 Task: Set the subtitle format in the text subtitle parser to "sami".
Action: Mouse moved to (102, 15)
Screenshot: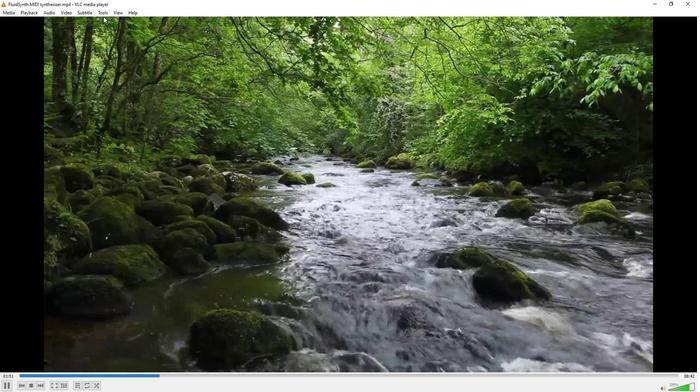 
Action: Mouse pressed left at (102, 15)
Screenshot: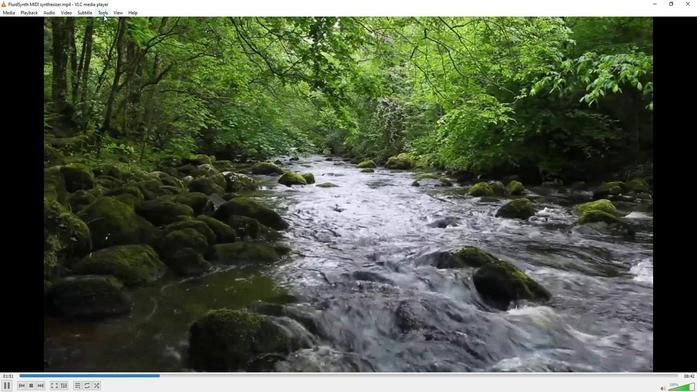 
Action: Mouse moved to (121, 98)
Screenshot: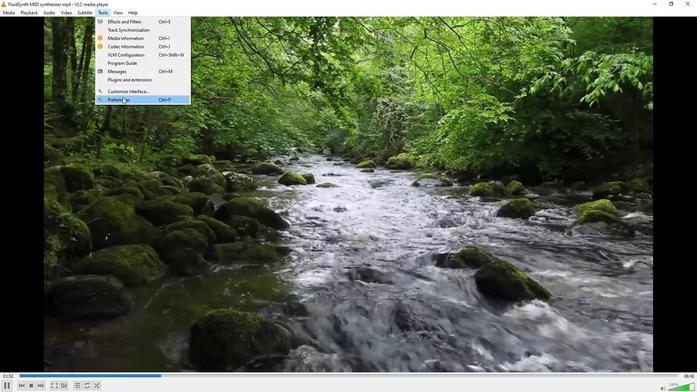 
Action: Mouse pressed left at (121, 98)
Screenshot: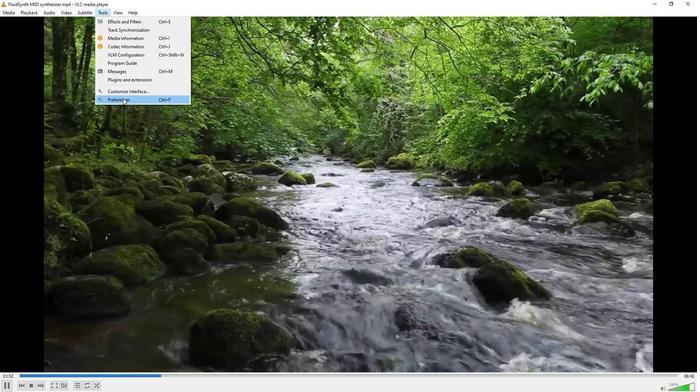 
Action: Mouse moved to (194, 302)
Screenshot: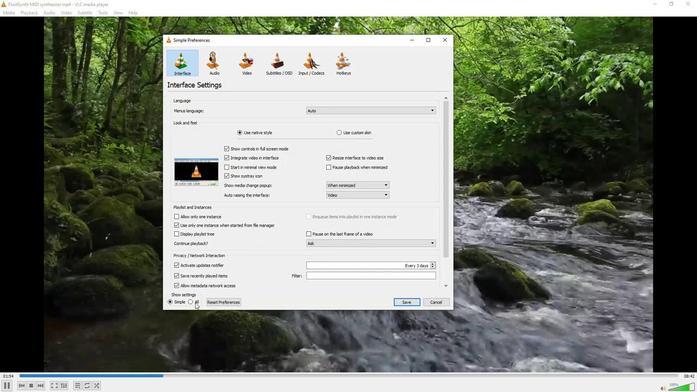 
Action: Mouse pressed left at (194, 302)
Screenshot: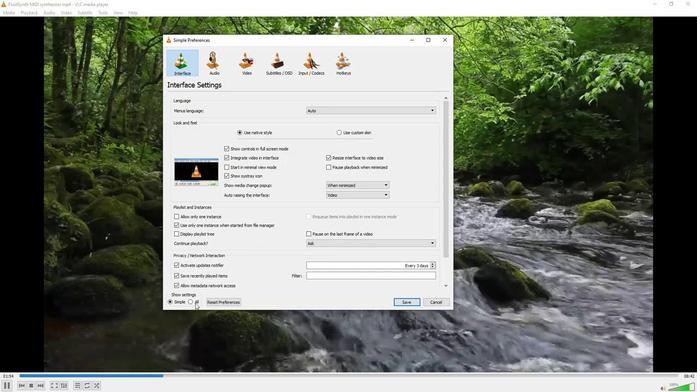 
Action: Mouse moved to (177, 197)
Screenshot: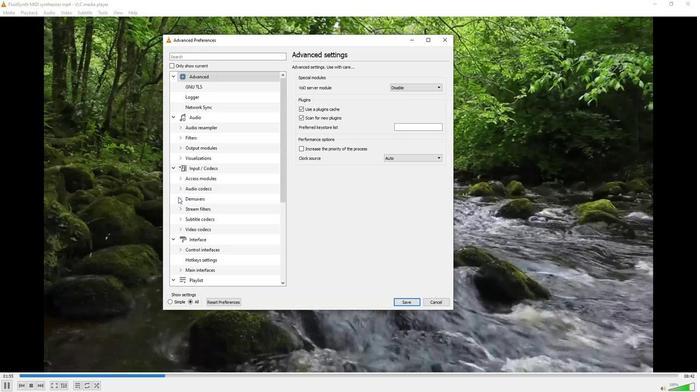 
Action: Mouse pressed left at (177, 197)
Screenshot: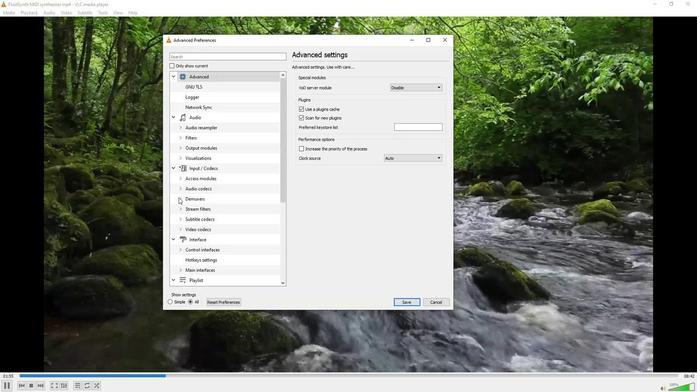 
Action: Mouse moved to (208, 223)
Screenshot: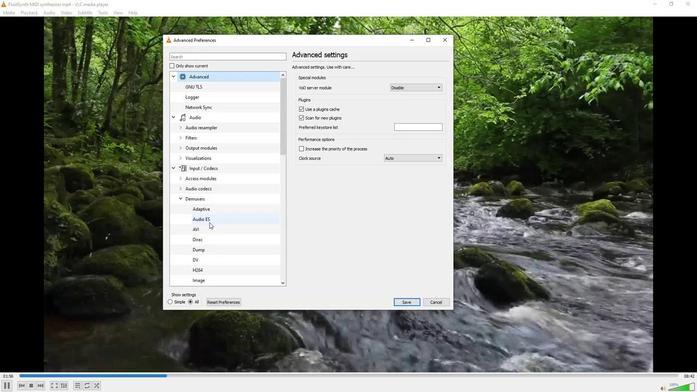 
Action: Mouse scrolled (208, 223) with delta (0, 0)
Screenshot: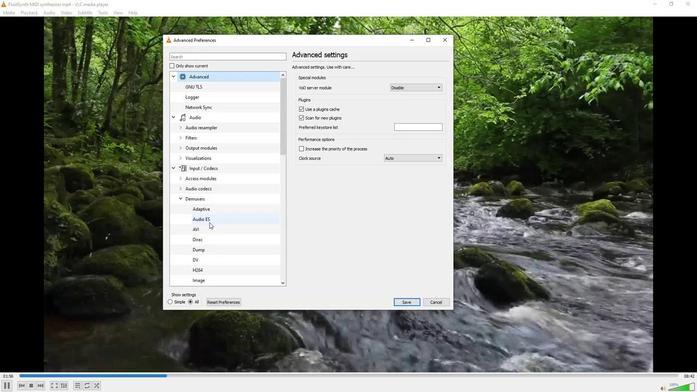 
Action: Mouse moved to (208, 224)
Screenshot: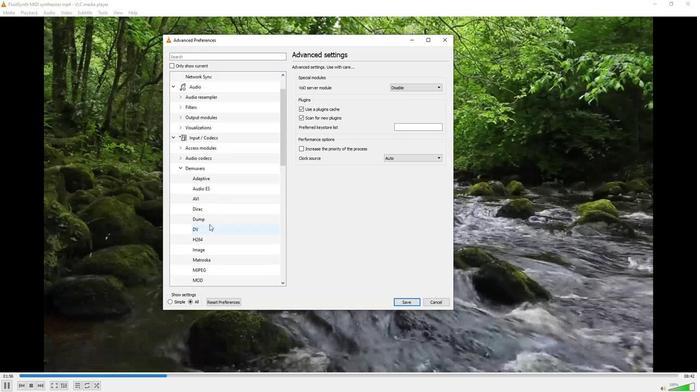 
Action: Mouse scrolled (208, 224) with delta (0, 0)
Screenshot: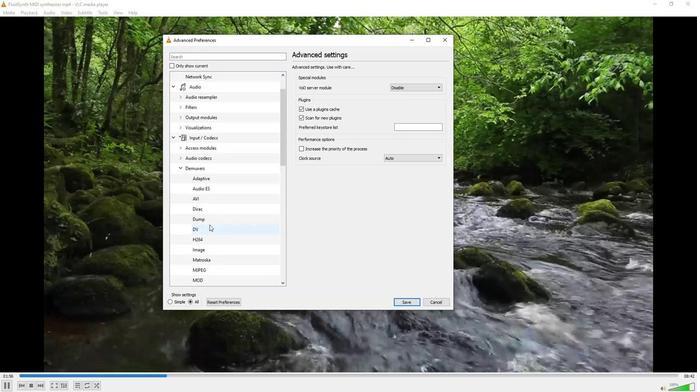 
Action: Mouse scrolled (208, 224) with delta (0, 0)
Screenshot: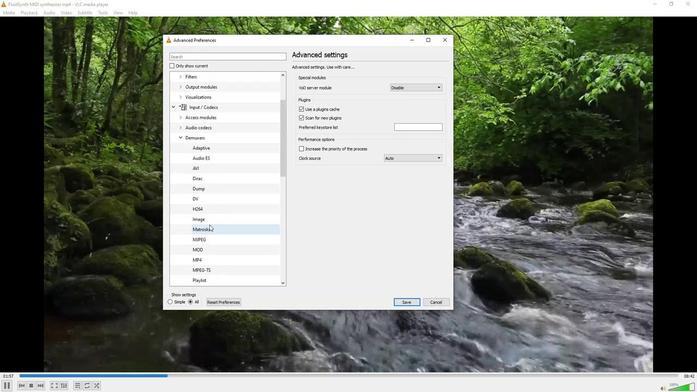 
Action: Mouse moved to (208, 225)
Screenshot: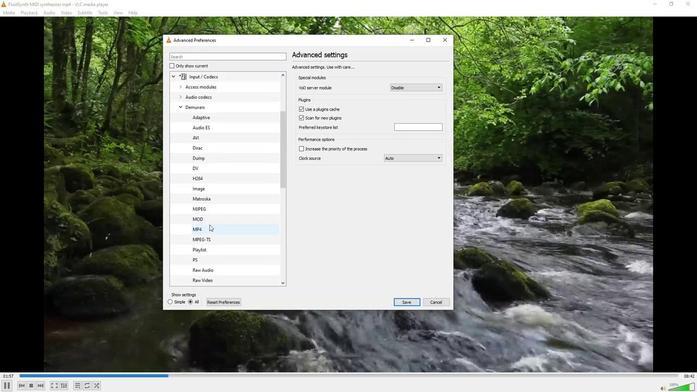 
Action: Mouse scrolled (208, 225) with delta (0, 0)
Screenshot: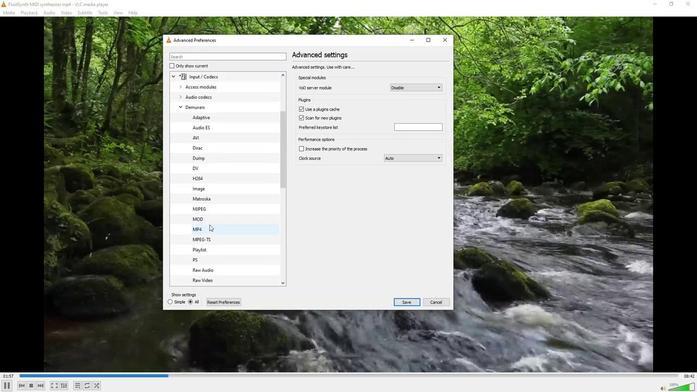 
Action: Mouse moved to (205, 277)
Screenshot: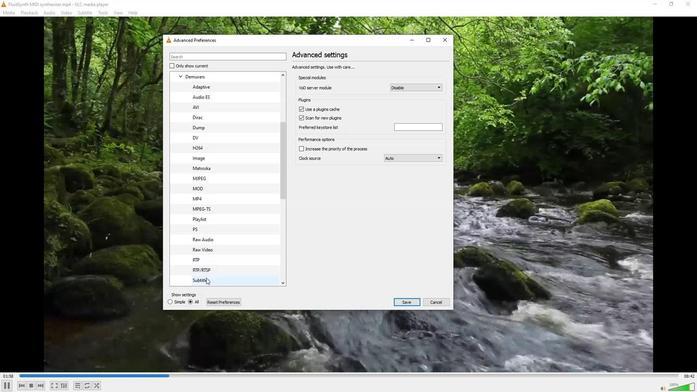 
Action: Mouse pressed left at (205, 277)
Screenshot: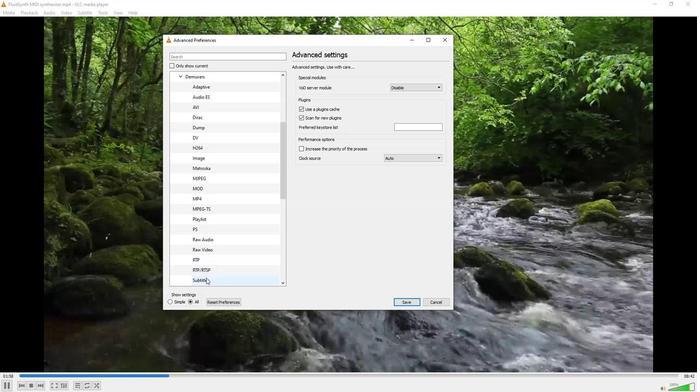 
Action: Mouse moved to (419, 99)
Screenshot: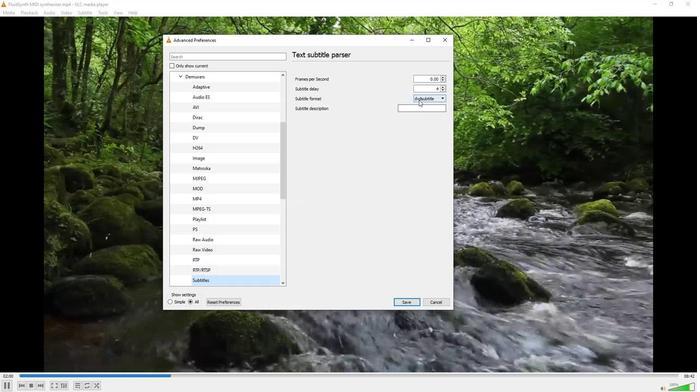 
Action: Mouse pressed left at (419, 99)
Screenshot: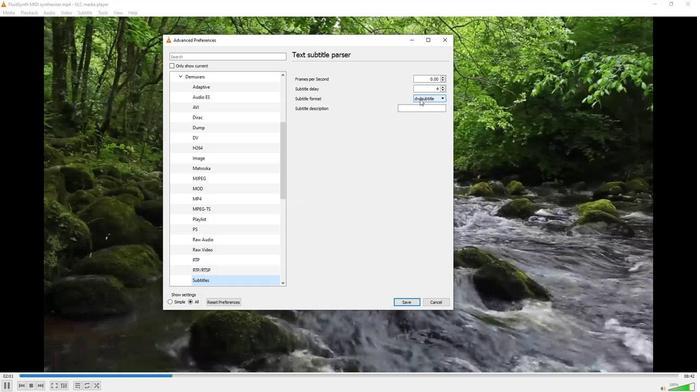 
Action: Mouse moved to (415, 142)
Screenshot: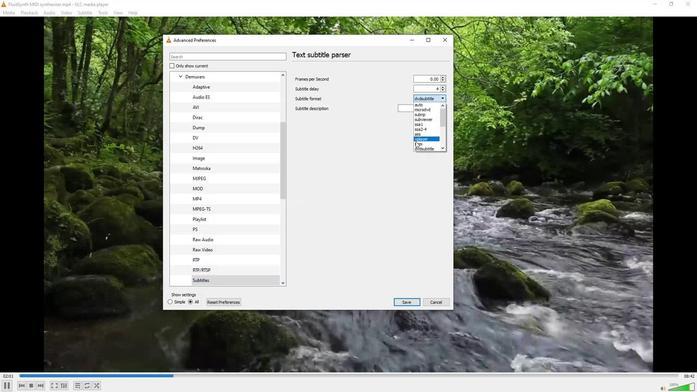 
Action: Mouse pressed left at (415, 142)
Screenshot: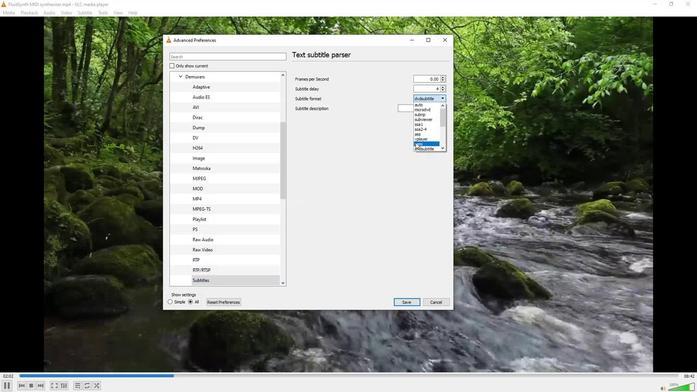 
Action: Mouse moved to (381, 161)
Screenshot: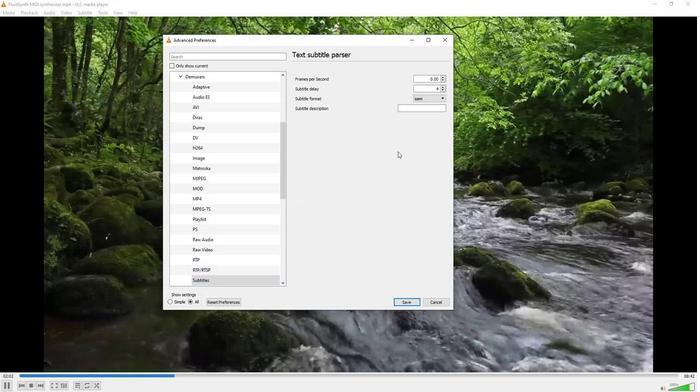 
